 Task: Create a blank project ConnectTech with privacy Private to Project members  and default view as Board and in the team Taskers . Create three sections in the project as To-Do, Doing and Done
Action: Mouse moved to (82, 55)
Screenshot: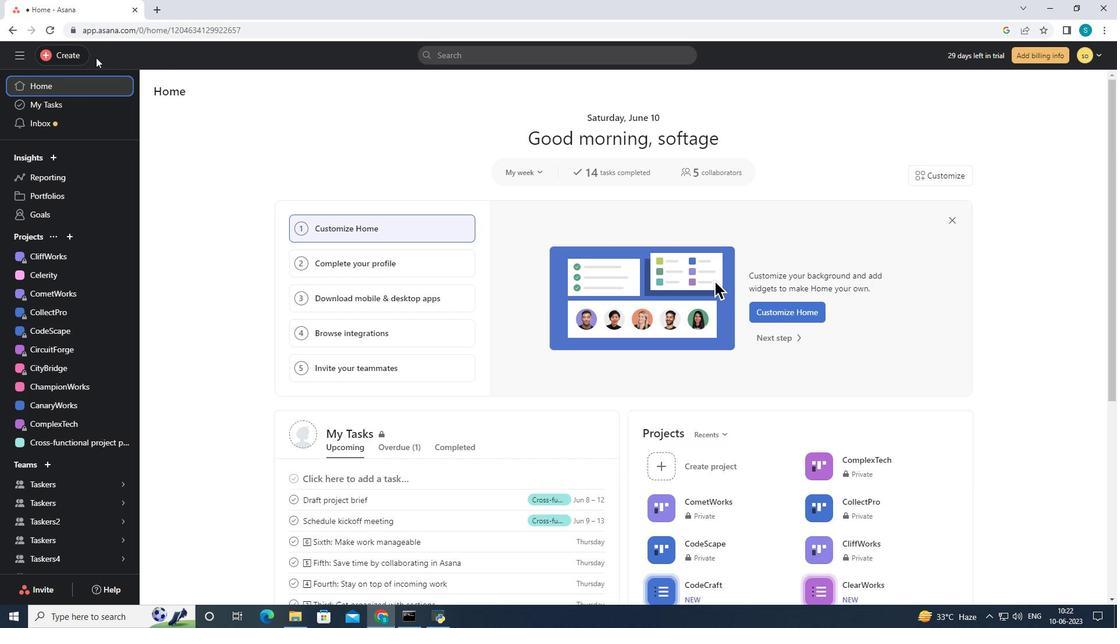 
Action: Mouse pressed left at (82, 55)
Screenshot: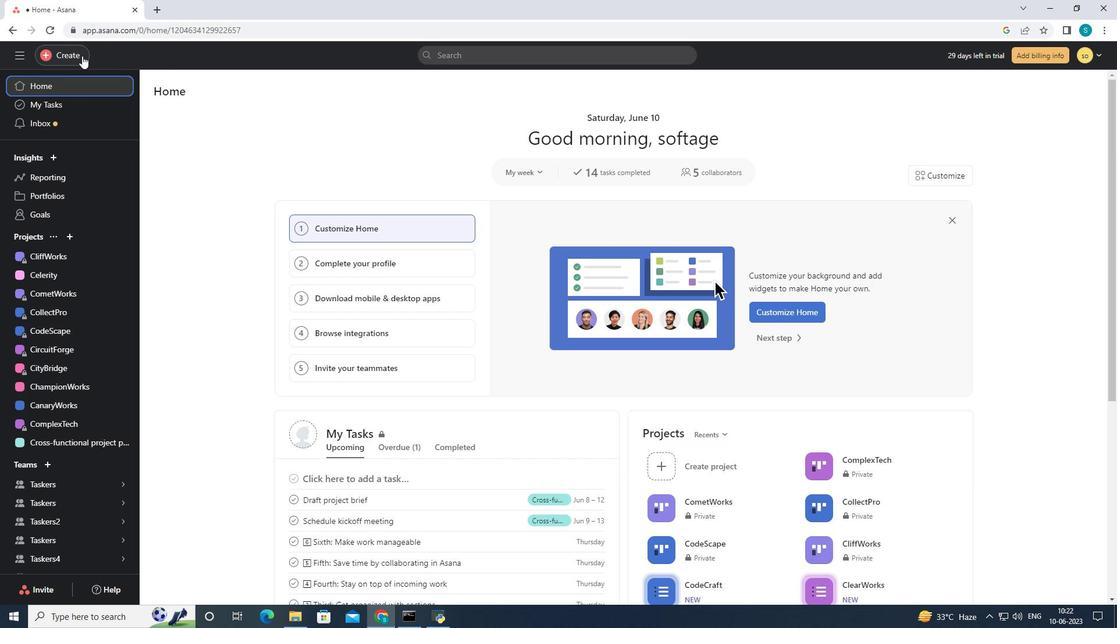 
Action: Mouse moved to (139, 80)
Screenshot: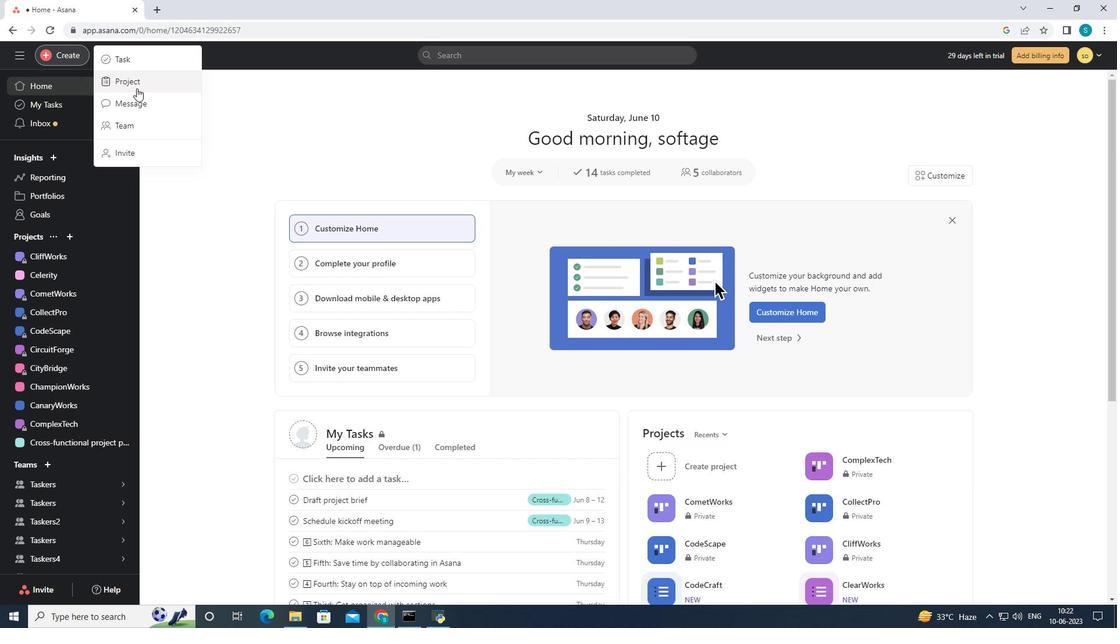 
Action: Mouse pressed left at (139, 80)
Screenshot: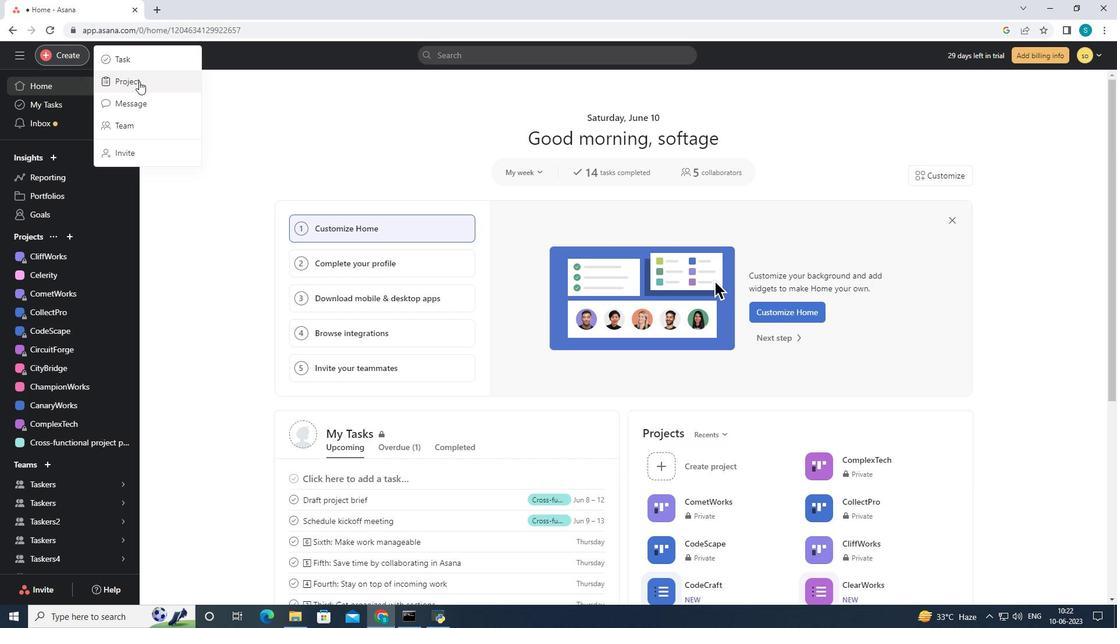 
Action: Mouse moved to (460, 229)
Screenshot: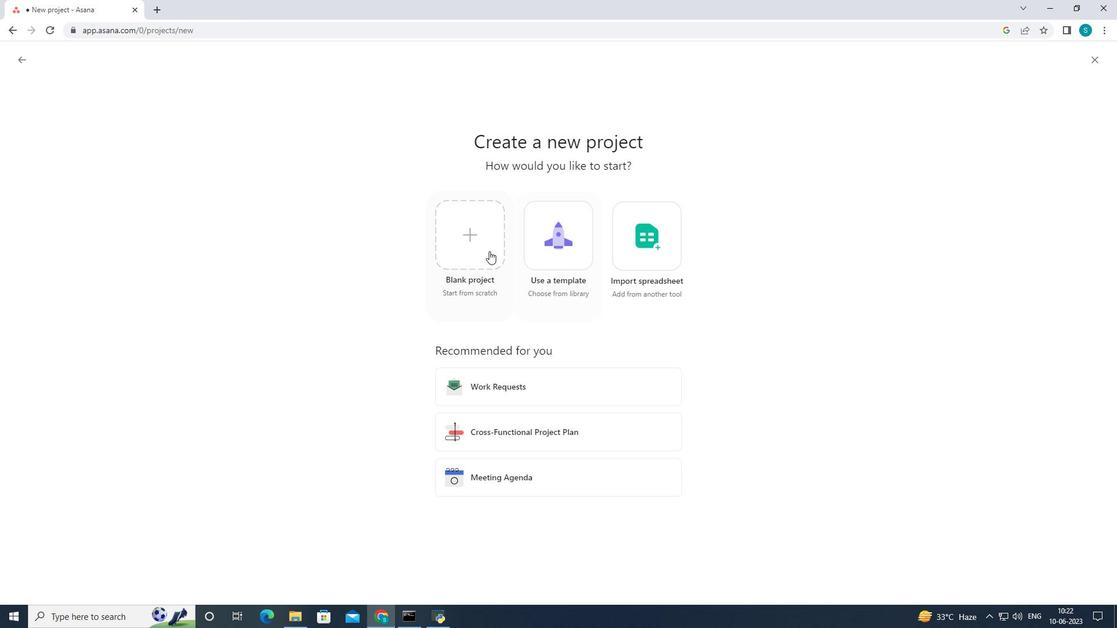 
Action: Mouse pressed left at (460, 229)
Screenshot: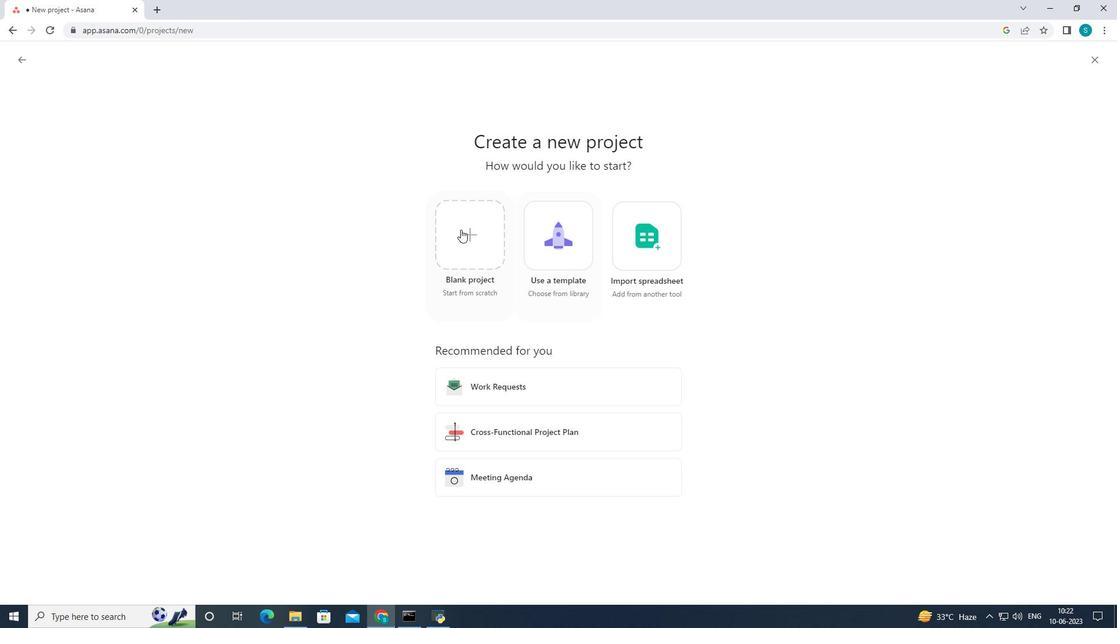 
Action: Mouse moved to (272, 147)
Screenshot: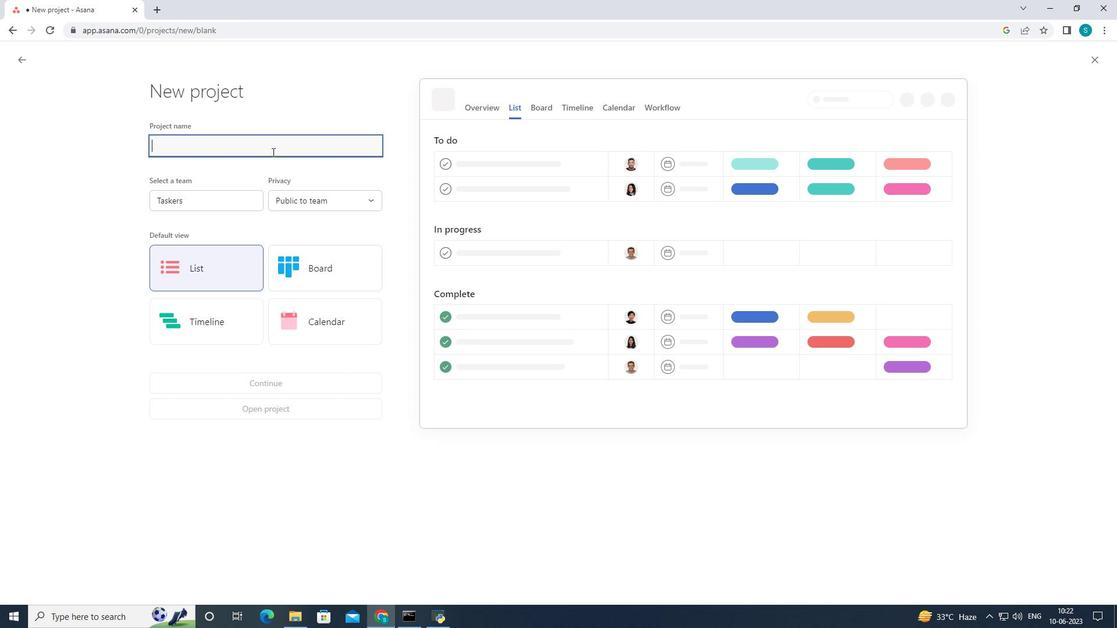 
Action: Mouse pressed left at (272, 147)
Screenshot: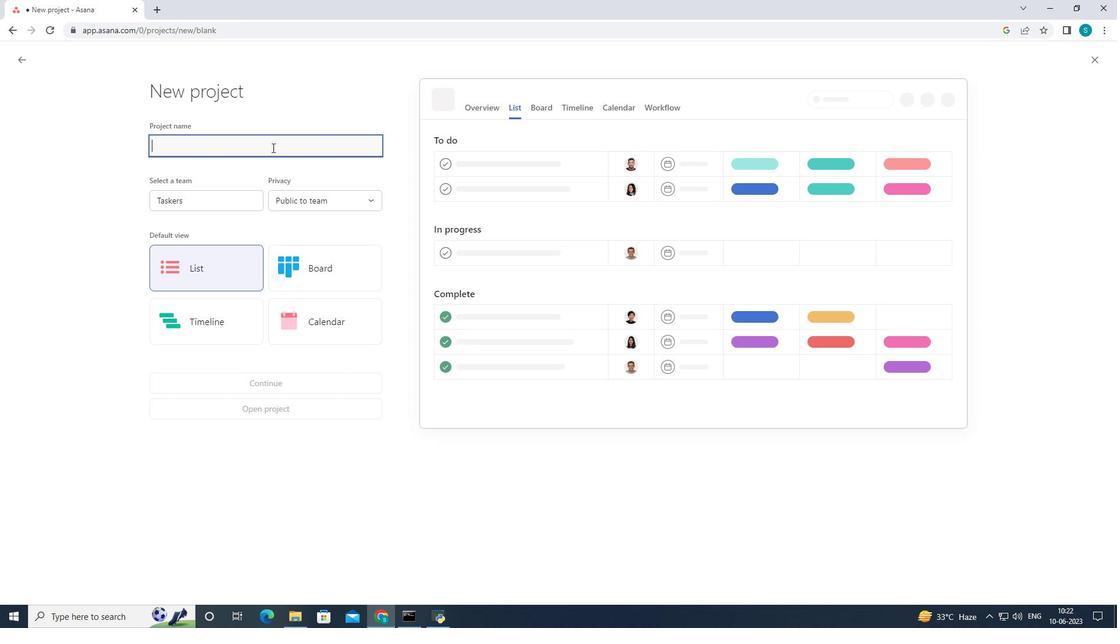 
Action: Key pressed <Key.shift>Connect<Key.shift>Tech
Screenshot: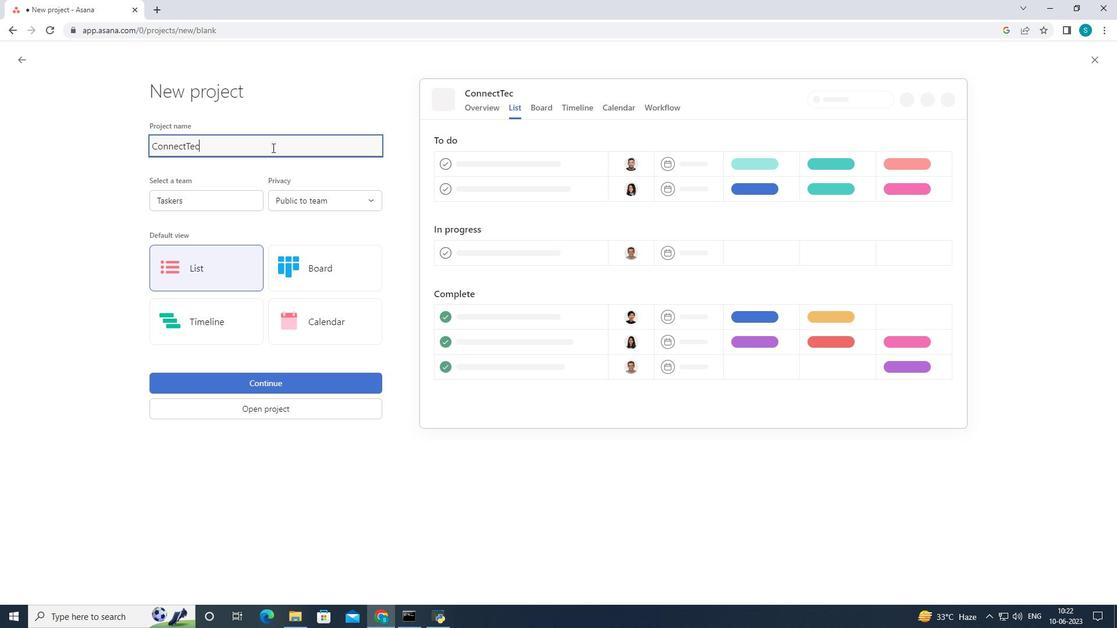
Action: Mouse moved to (350, 201)
Screenshot: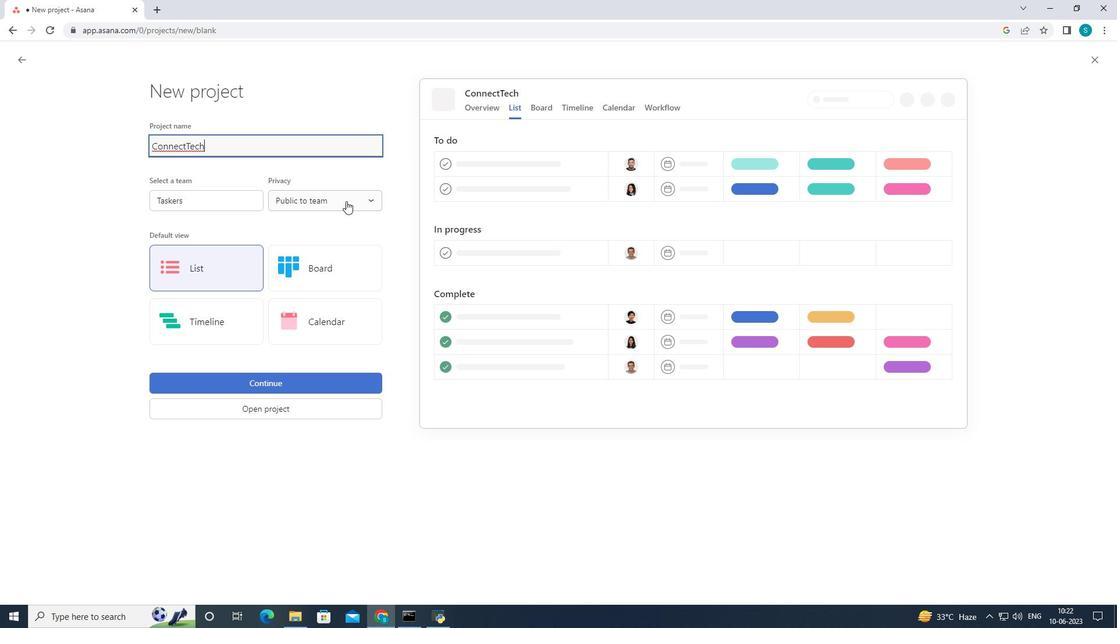 
Action: Mouse pressed left at (350, 201)
Screenshot: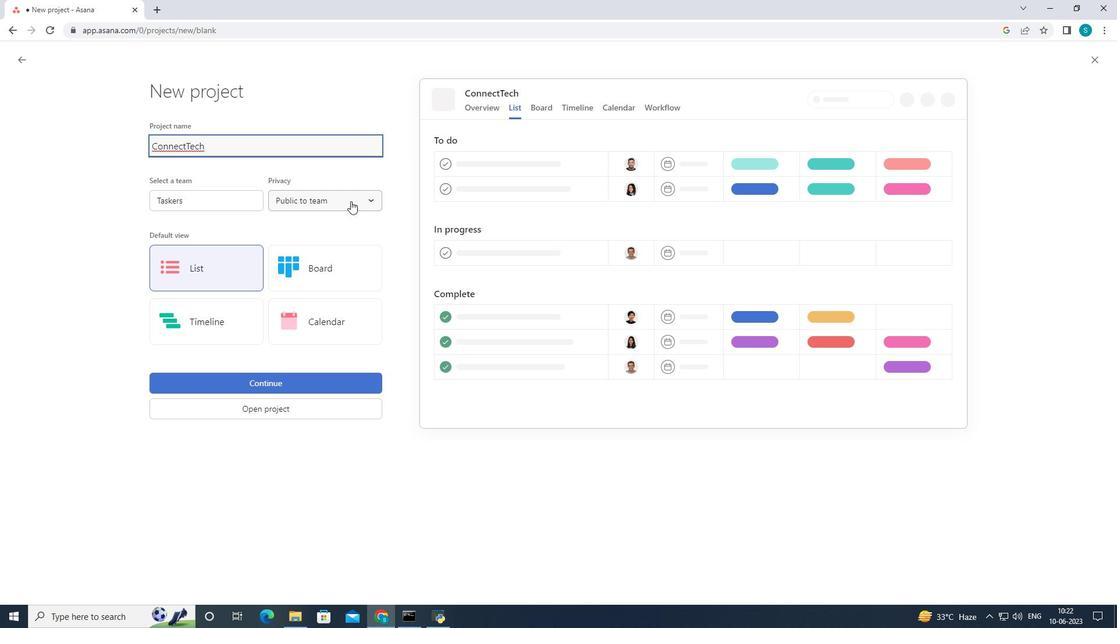 
Action: Mouse moved to (336, 245)
Screenshot: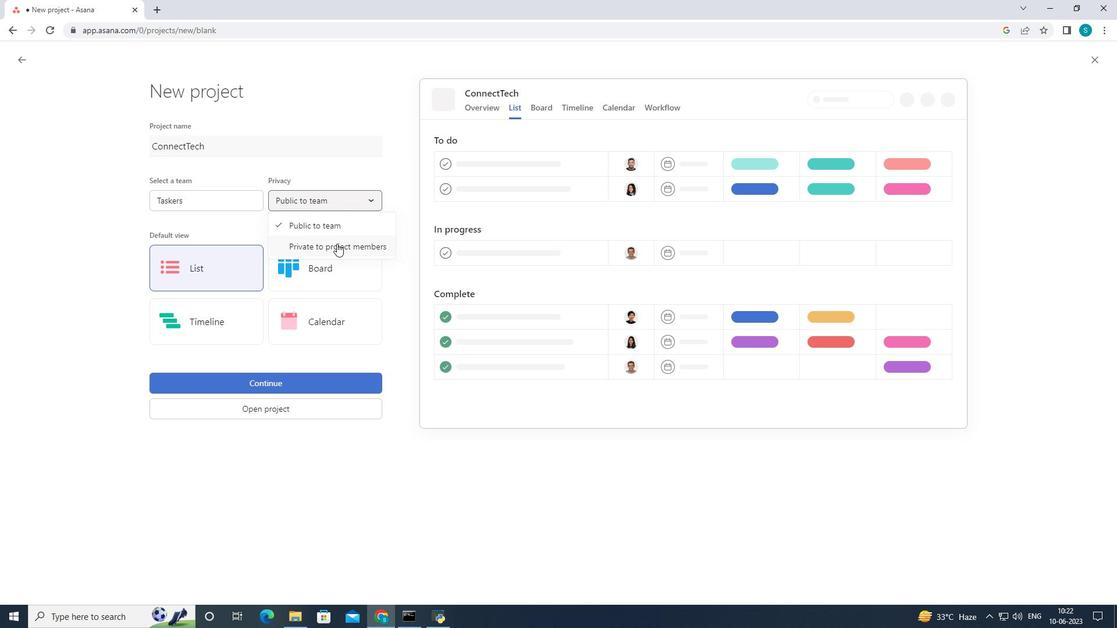 
Action: Mouse pressed left at (336, 245)
Screenshot: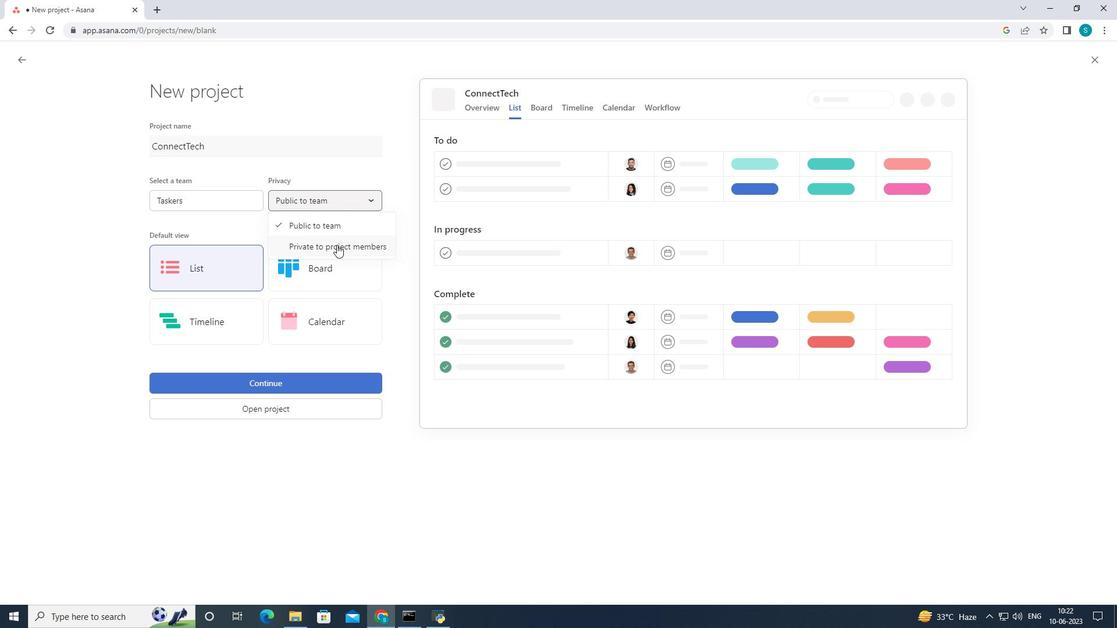 
Action: Mouse moved to (327, 265)
Screenshot: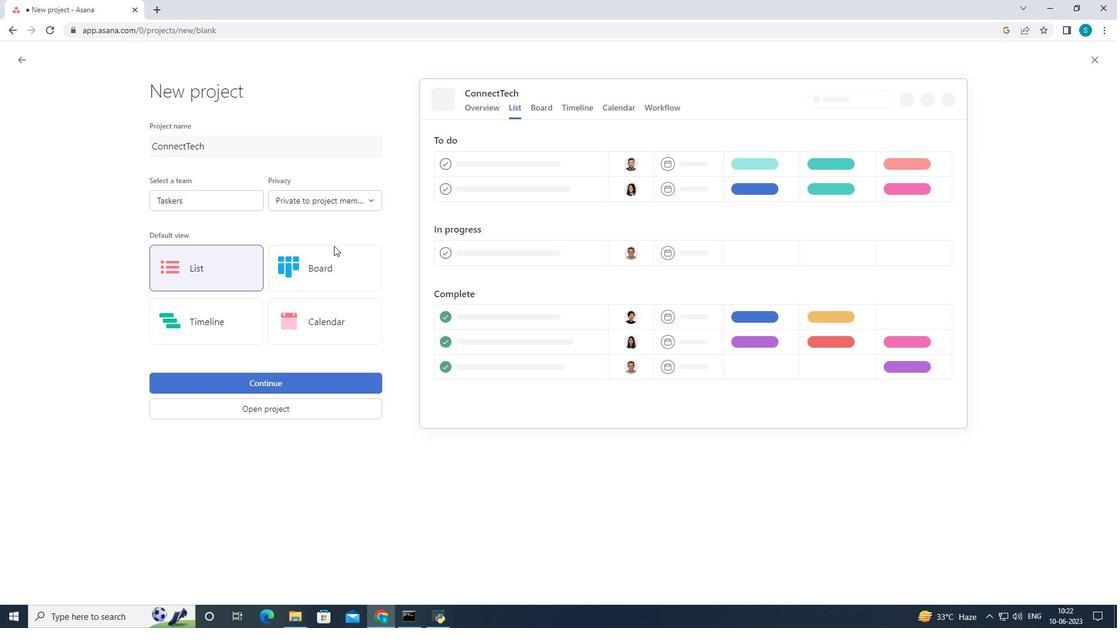 
Action: Mouse pressed left at (327, 265)
Screenshot: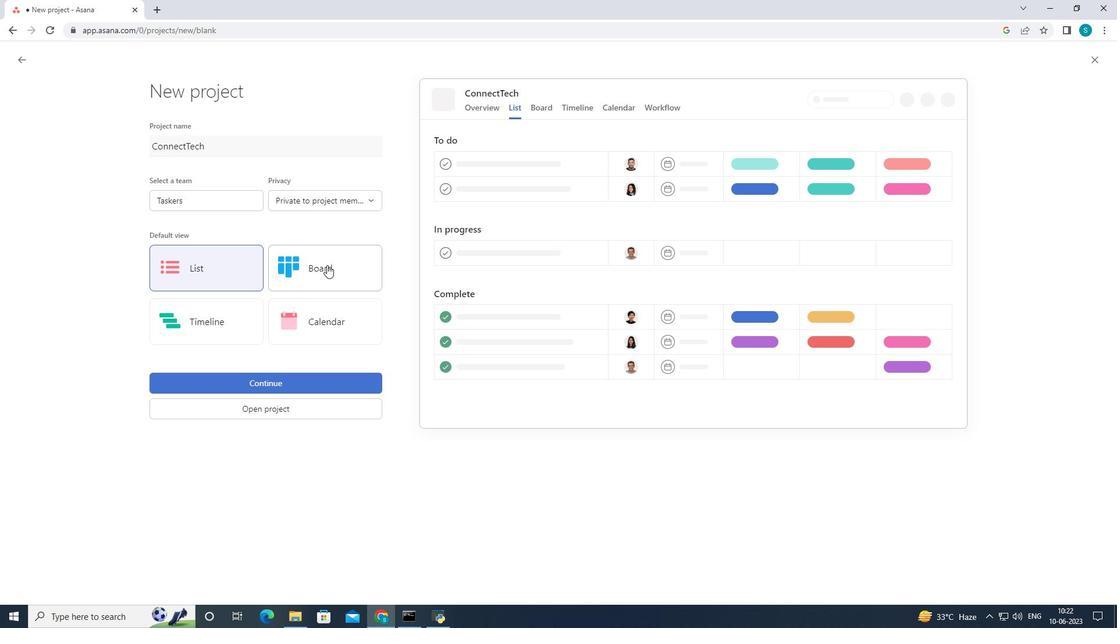 
Action: Mouse moved to (260, 409)
Screenshot: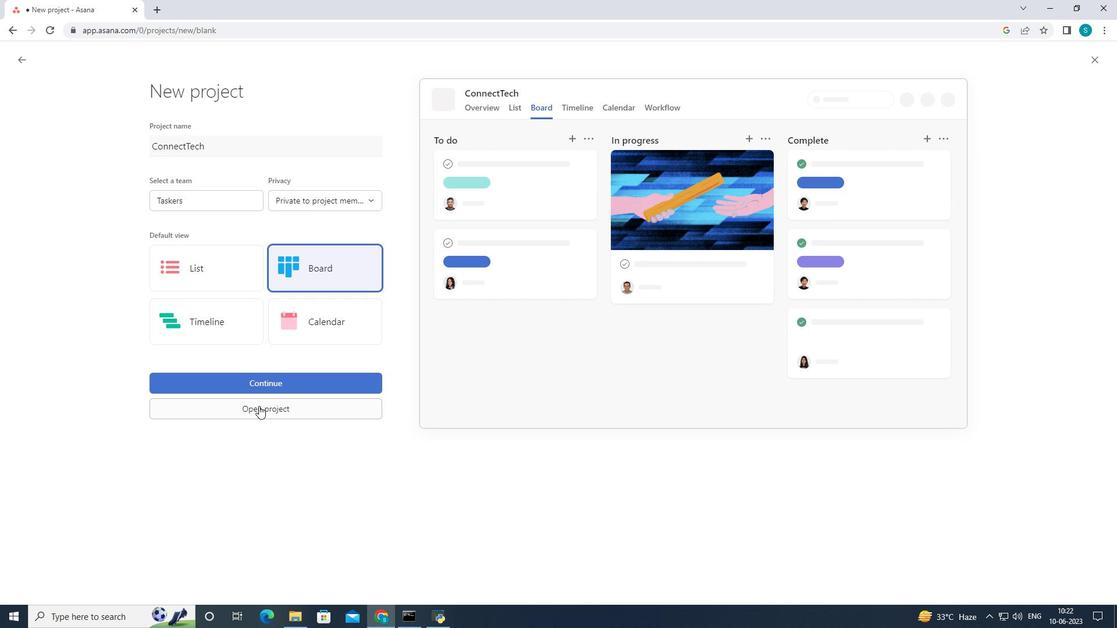 
Action: Mouse pressed left at (260, 409)
Screenshot: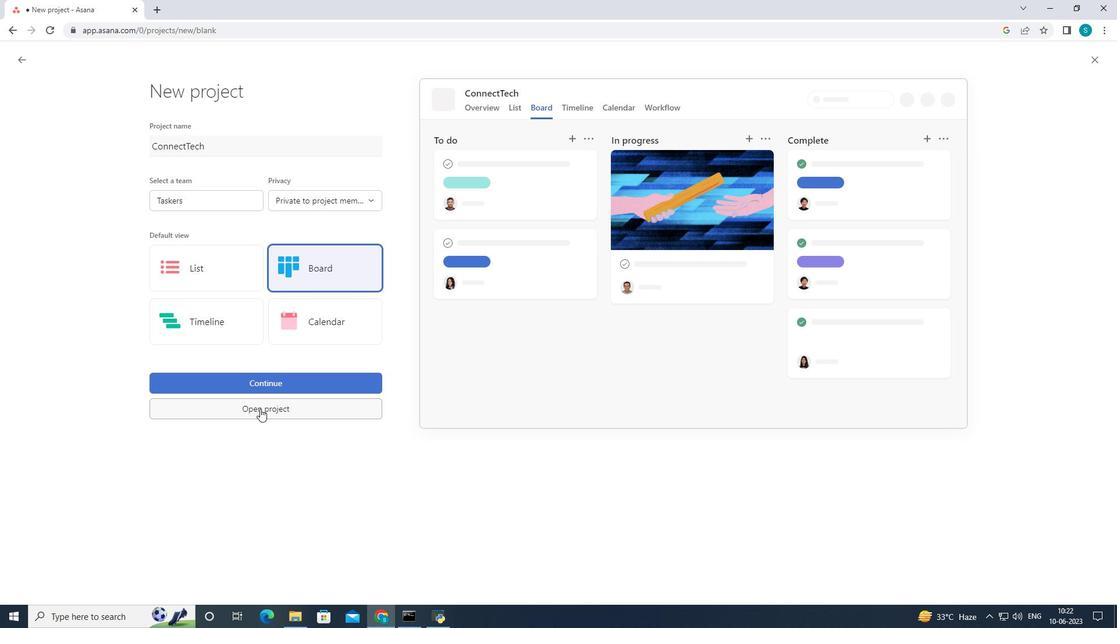 
Action: Mouse moved to (233, 171)
Screenshot: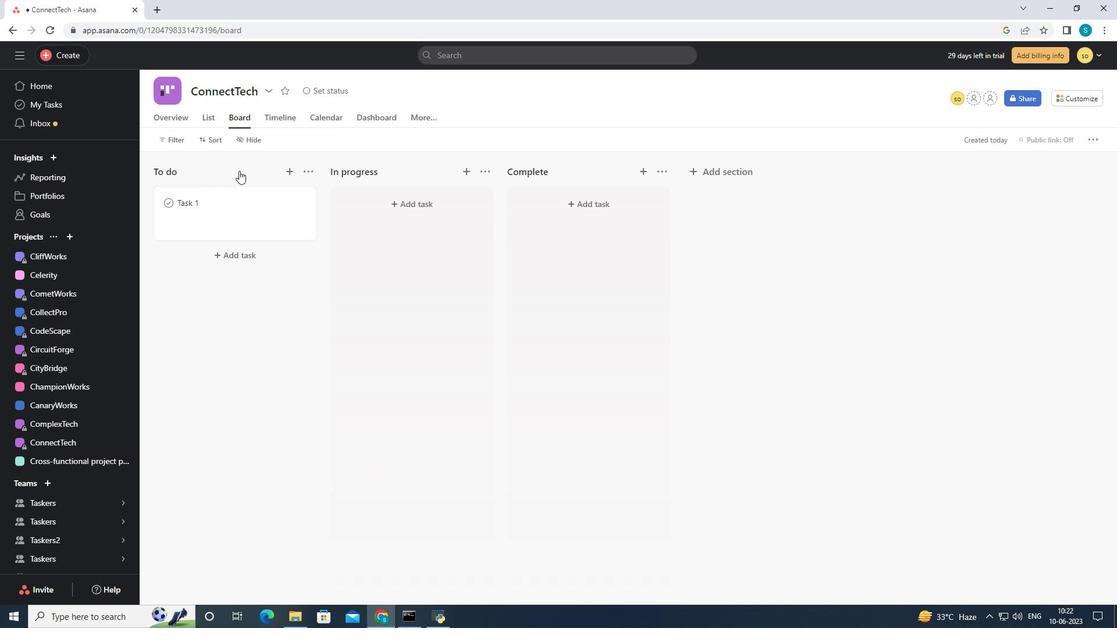 
Action: Mouse pressed left at (233, 171)
Screenshot: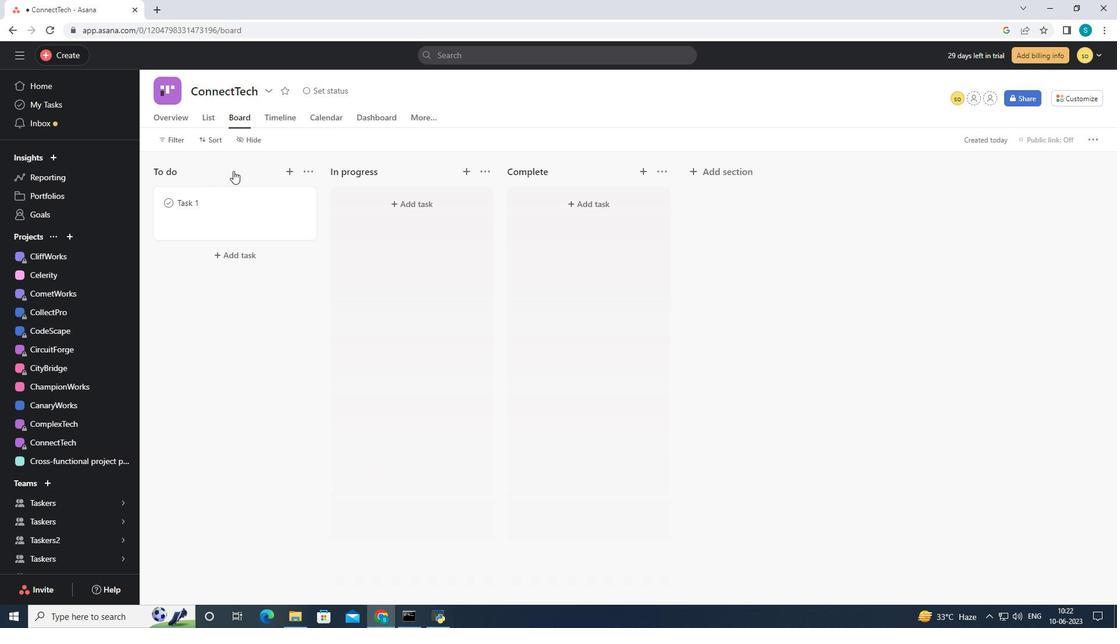 
Action: Mouse moved to (225, 171)
Screenshot: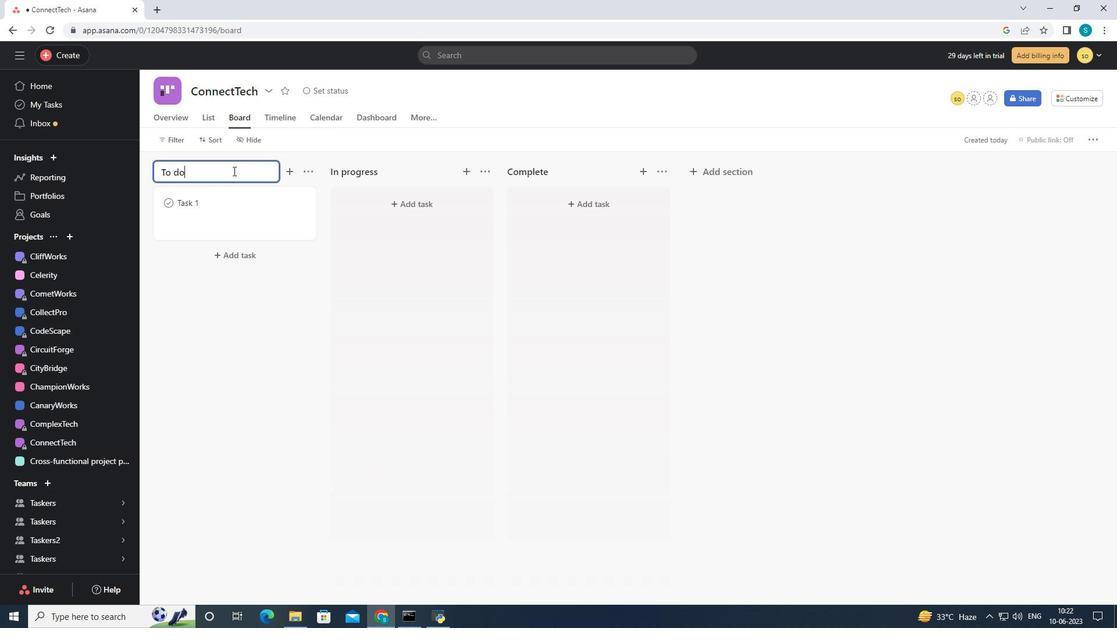 
Action: Key pressed <Key.backspace><Key.backspace><Key.backspace><Key.shift>-<Key.shift><Key.shift><Key.shift><Key.shift><Key.shift><Key.shift><Key.shift><Key.shift><Key.shift><Key.shift><Key.shift>Do
Screenshot: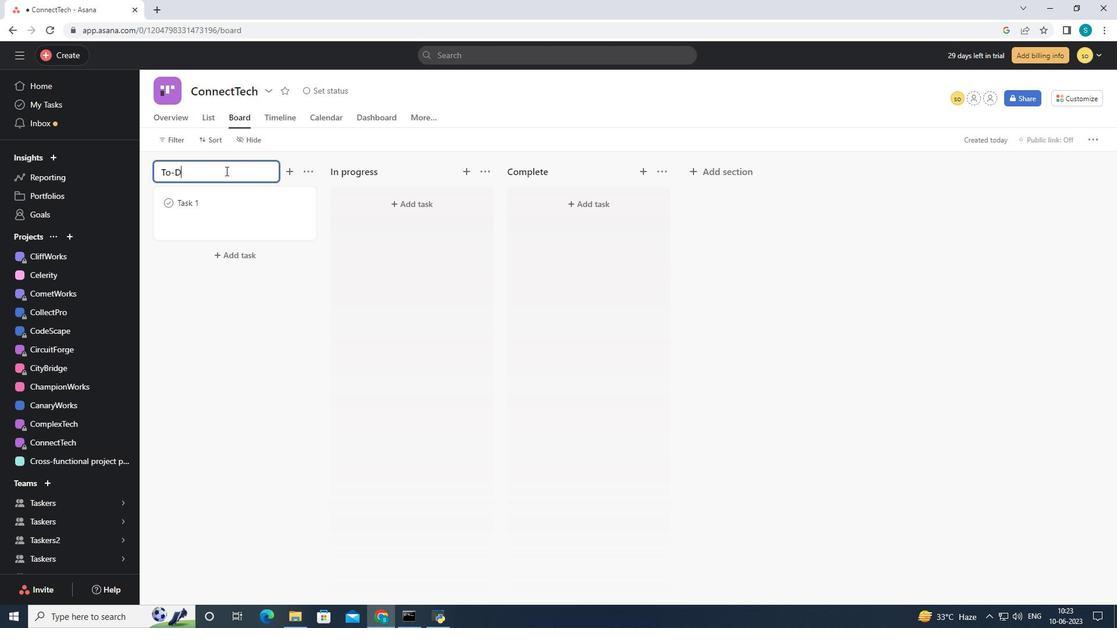
Action: Mouse moved to (388, 172)
Screenshot: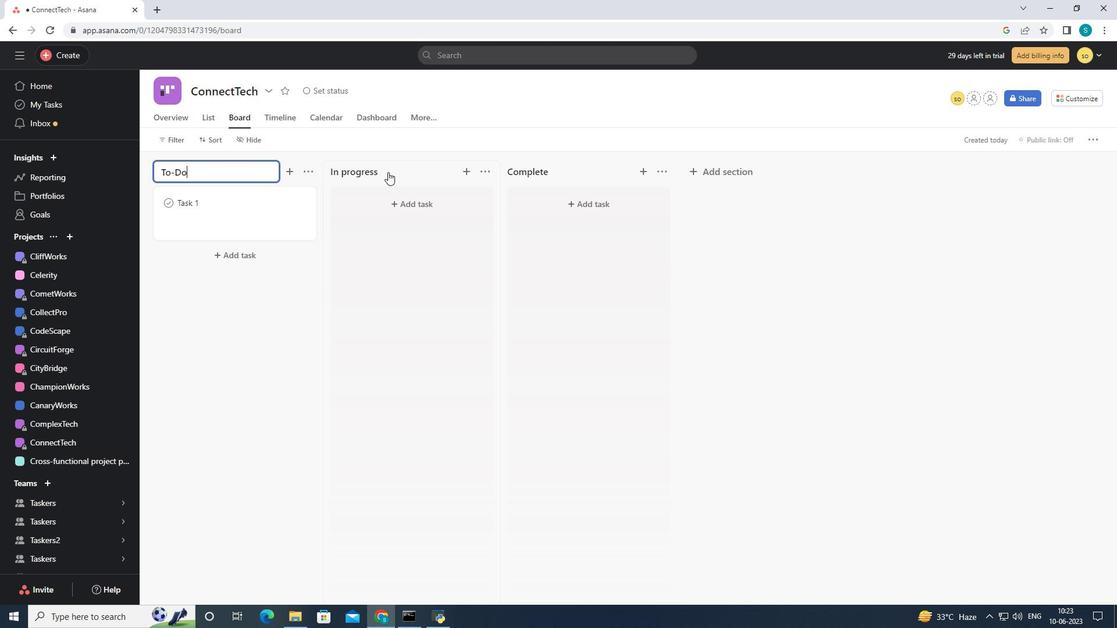 
Action: Mouse pressed left at (388, 172)
Screenshot: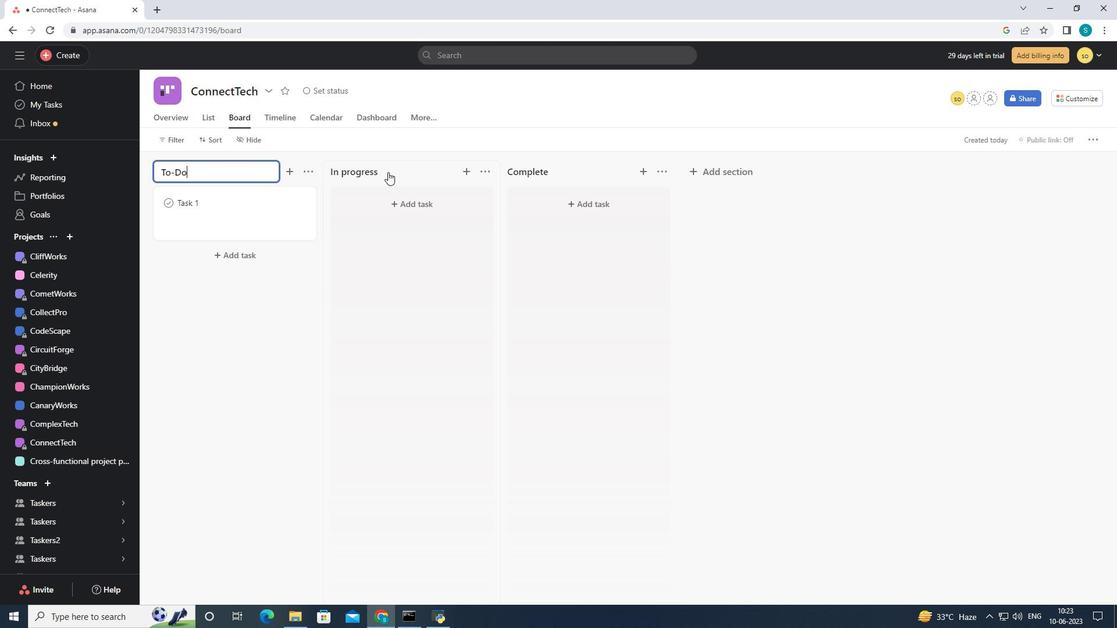 
Action: Key pressed <Key.backspace><Key.backspace><Key.backspace><Key.backspace><Key.backspace><Key.backspace><Key.backspace><Key.backspace><Key.backspace><Key.backspace><Key.backspace><Key.backspace><Key.shift><Key.shift><Key.shift><Key.shift>Doing
Screenshot: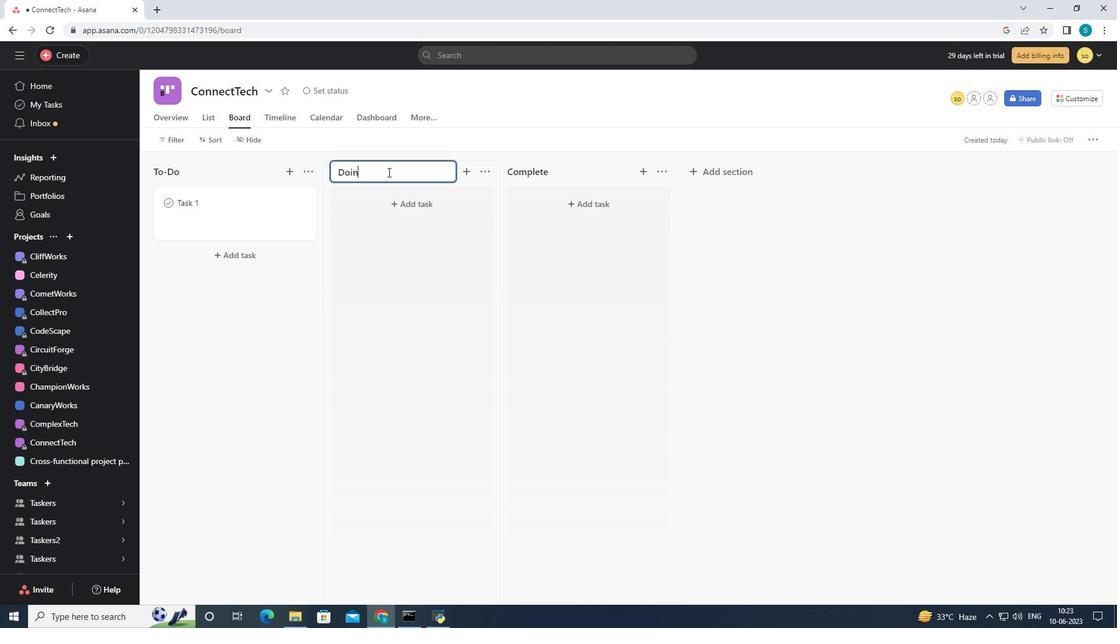 
Action: Mouse moved to (570, 171)
Screenshot: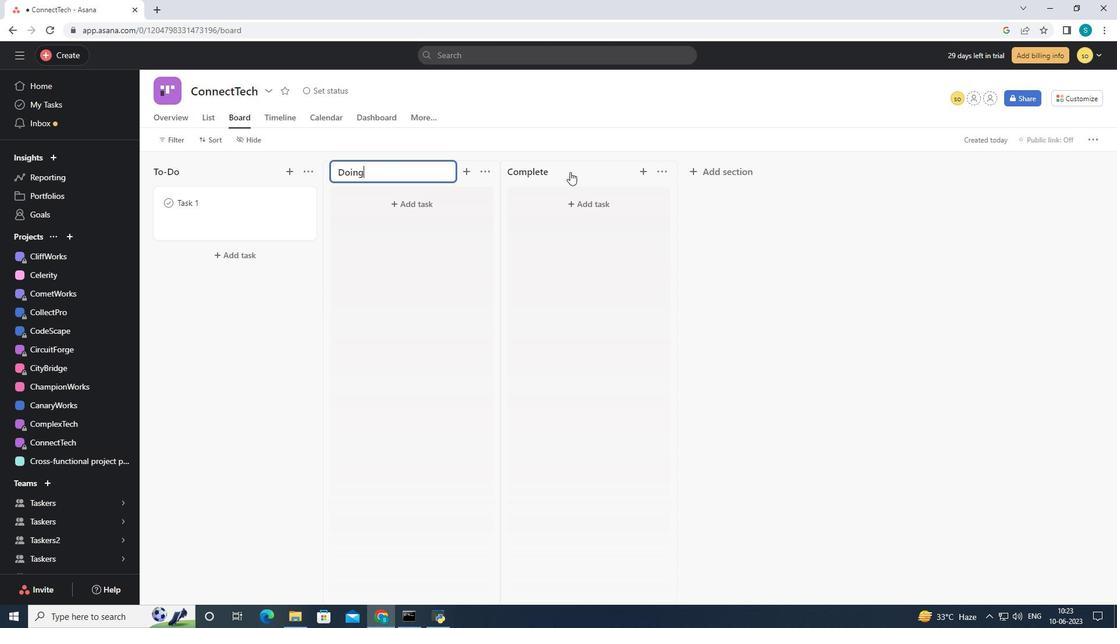 
Action: Mouse pressed left at (570, 171)
Screenshot: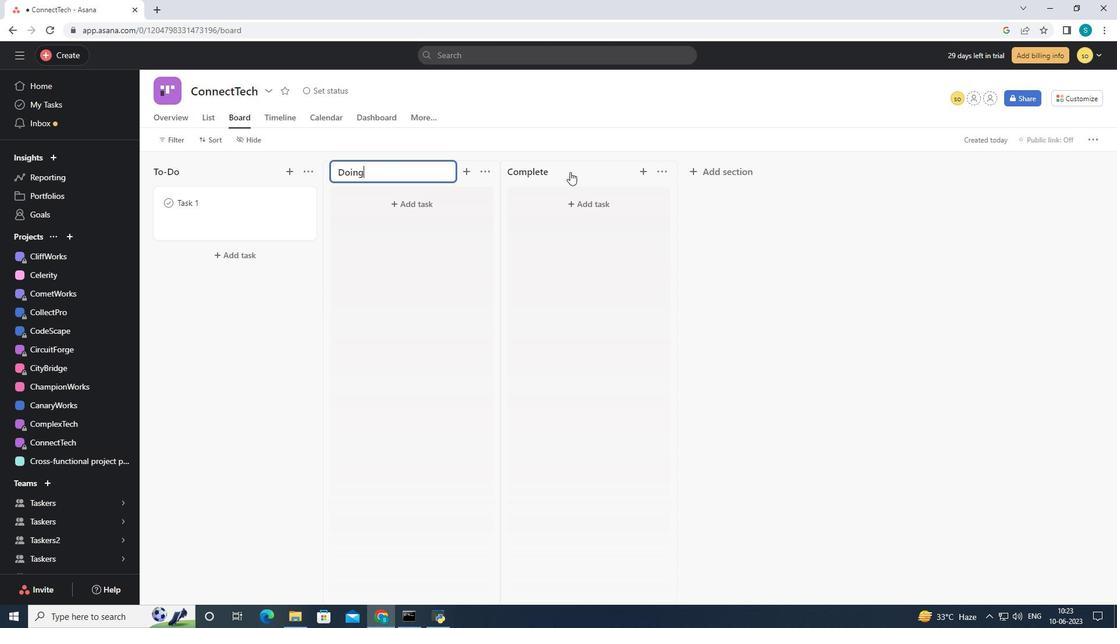 
Action: Mouse pressed left at (570, 171)
Screenshot: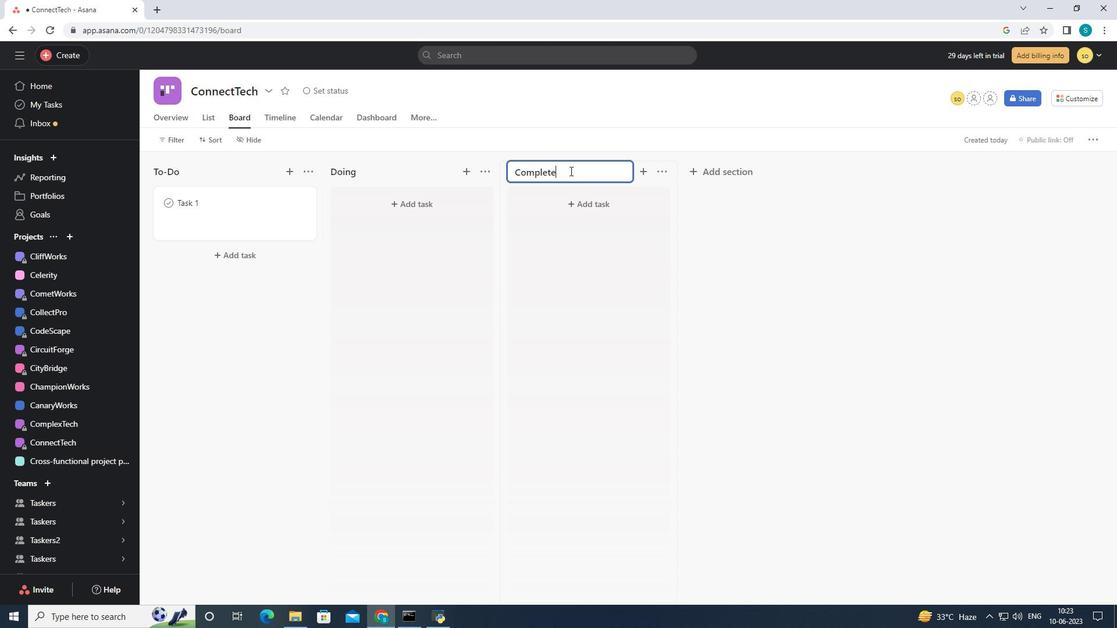 
Action: Mouse moved to (513, 168)
Screenshot: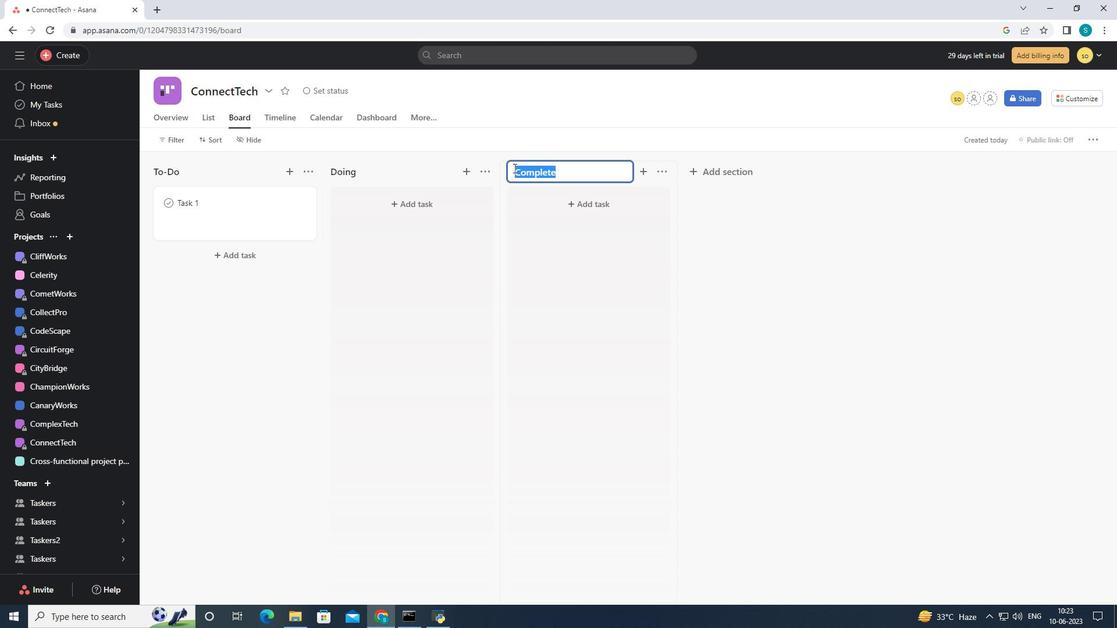 
Action: Key pressed <Key.shift>Done
Screenshot: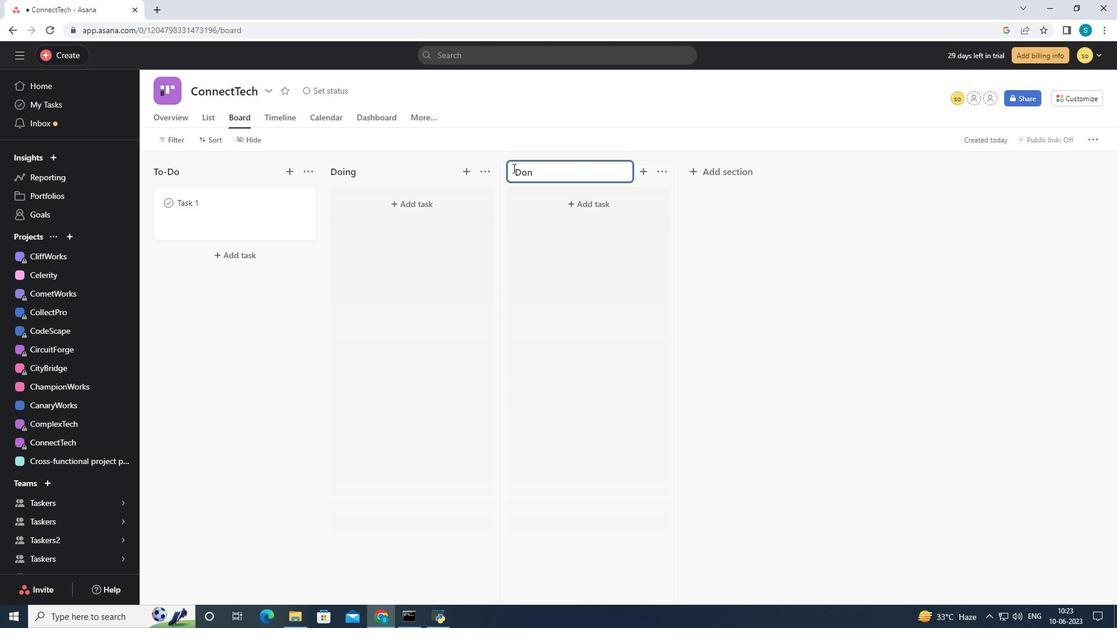 
Action: Mouse moved to (575, 256)
Screenshot: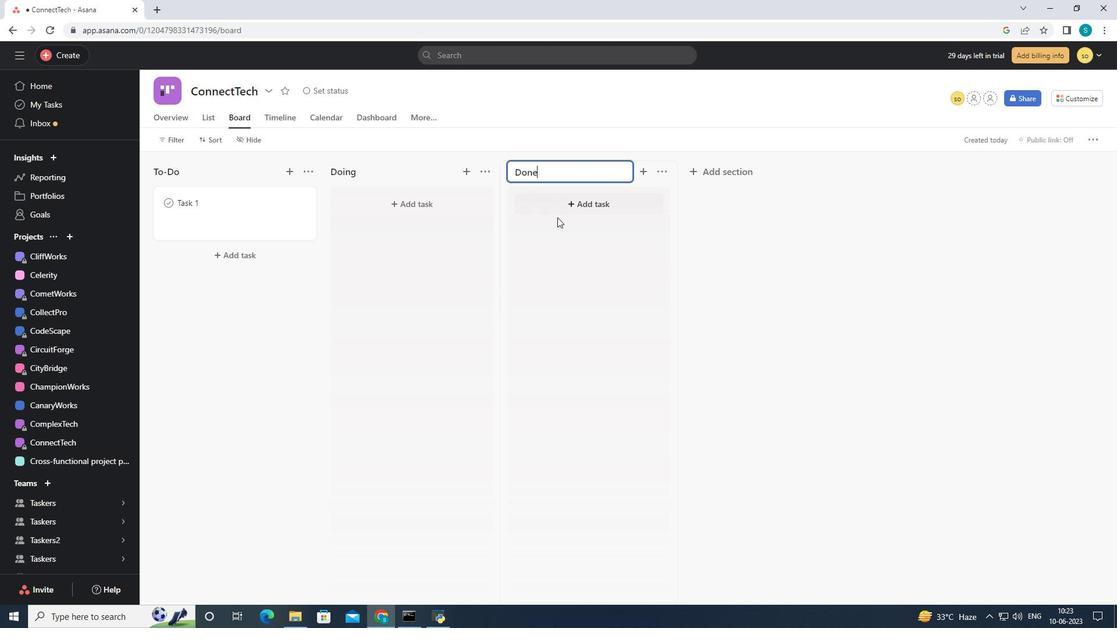 
Action: Mouse pressed left at (575, 256)
Screenshot: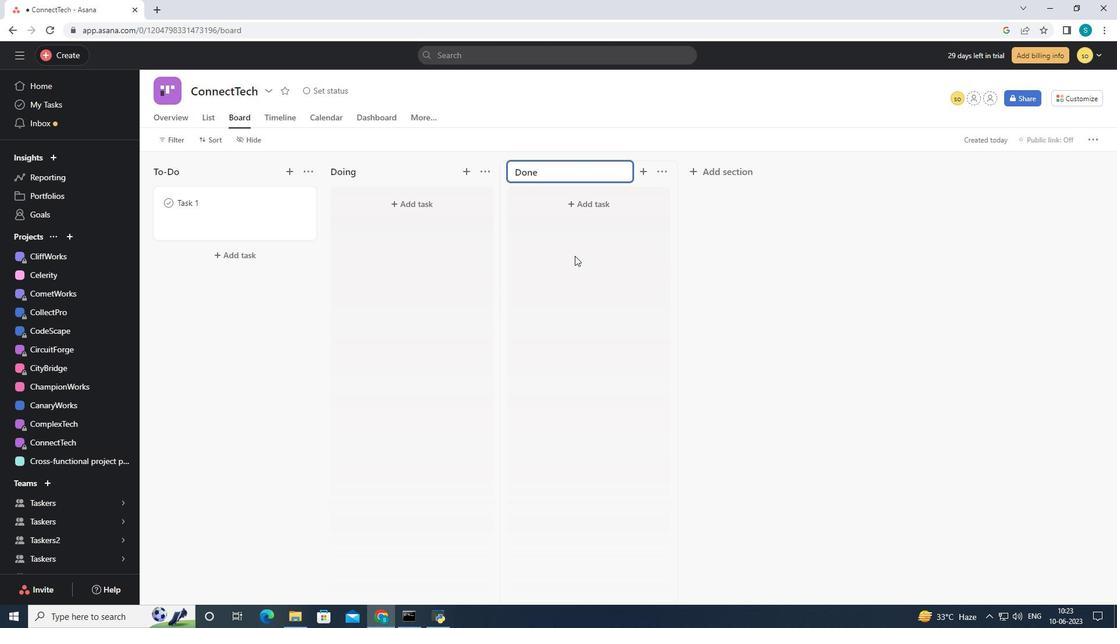 
Action: Mouse moved to (743, 294)
Screenshot: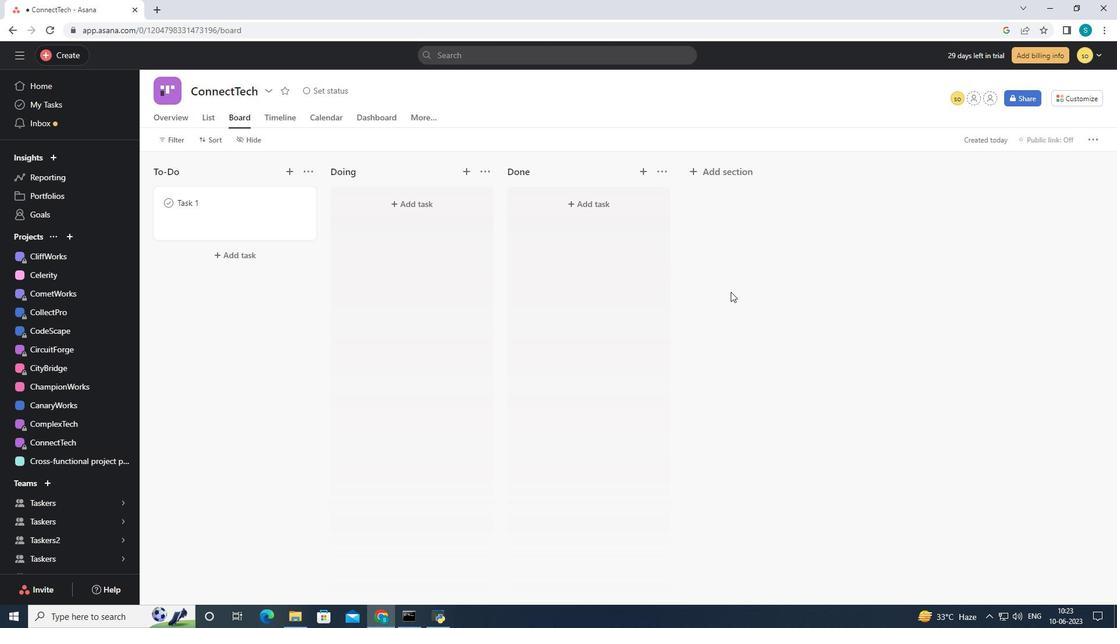 
